 Task: Set up a 90-minute art and craft exploration session for artistic expression.
Action: Mouse pressed left at (483, 183)
Screenshot: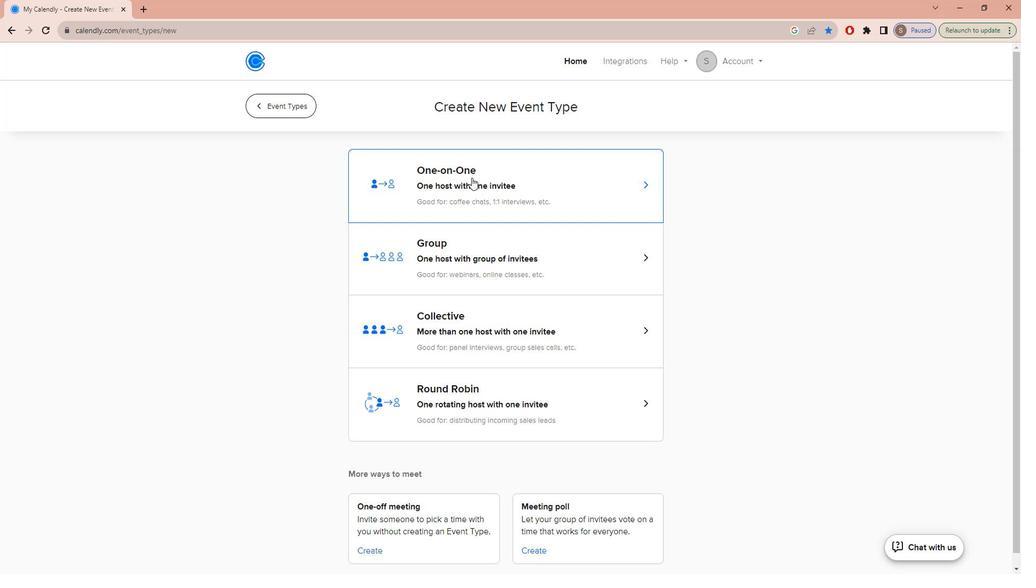 
Action: Key pressed c<Key.caps_lock>REATIVE<Key.space><Key.caps_lock>c<Key.caps_lock>ANVAS<Key.shift_r>:<Key.space><Key.caps_lock>u<Key.caps_lock>NLEASHING<Key.space><Key.caps_lock>a<Key.caps_lock>RTISTIC<Key.space><Key.caps_lock>e<Key.caps_lock>XPRESSION<Key.space>
Screenshot: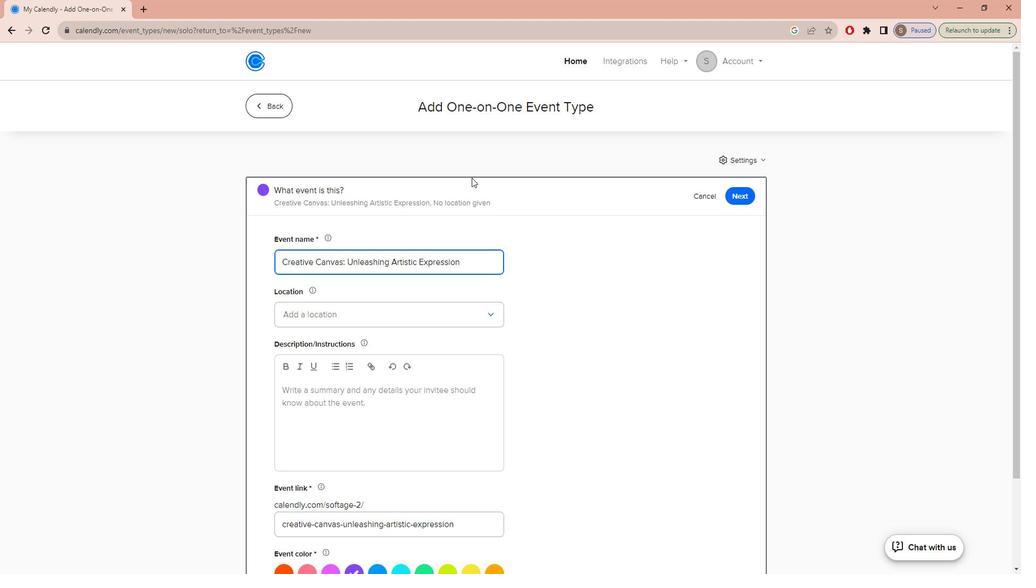 
Action: Mouse moved to (453, 313)
Screenshot: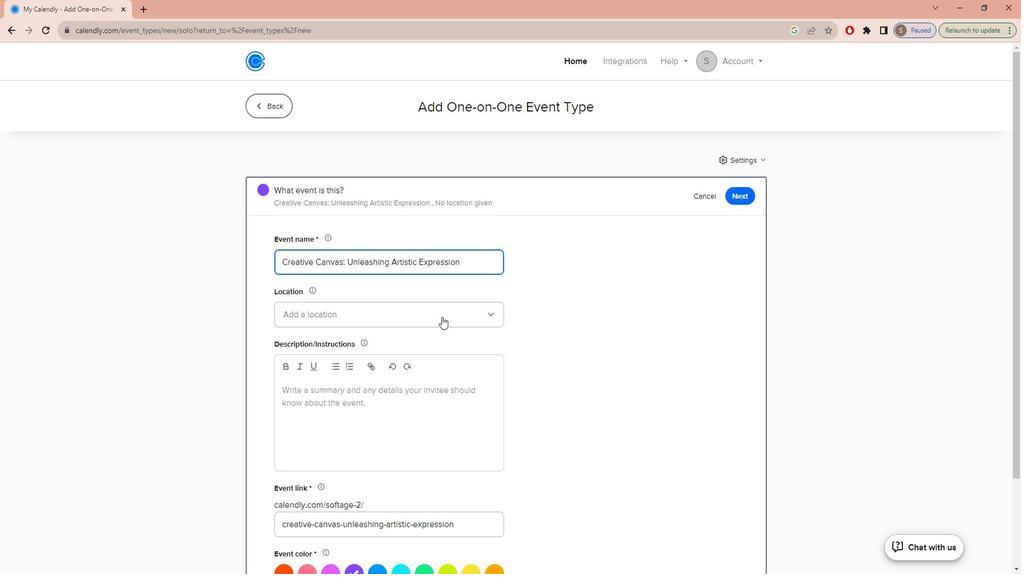 
Action: Mouse pressed left at (453, 313)
Screenshot: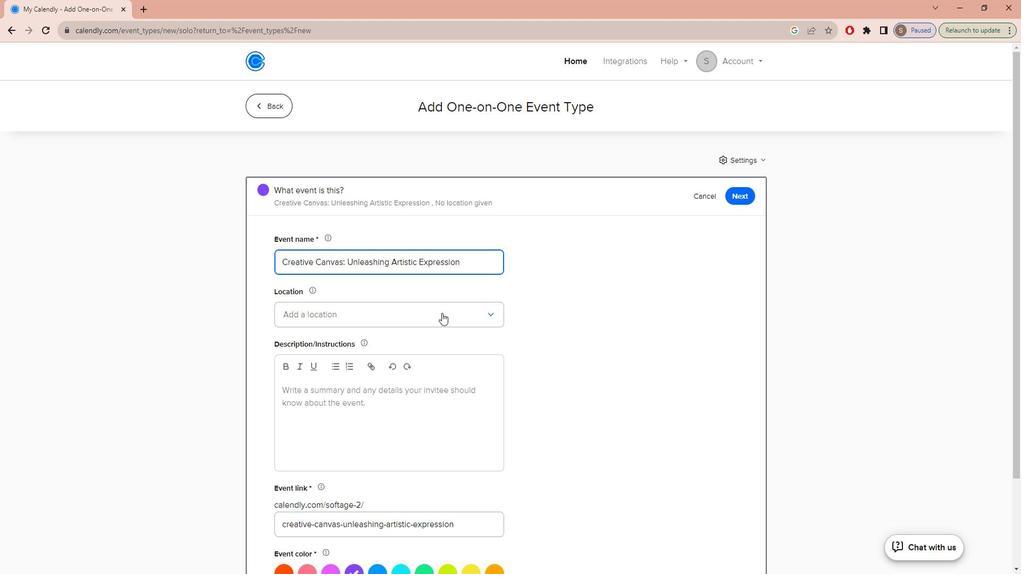 
Action: Mouse moved to (443, 351)
Screenshot: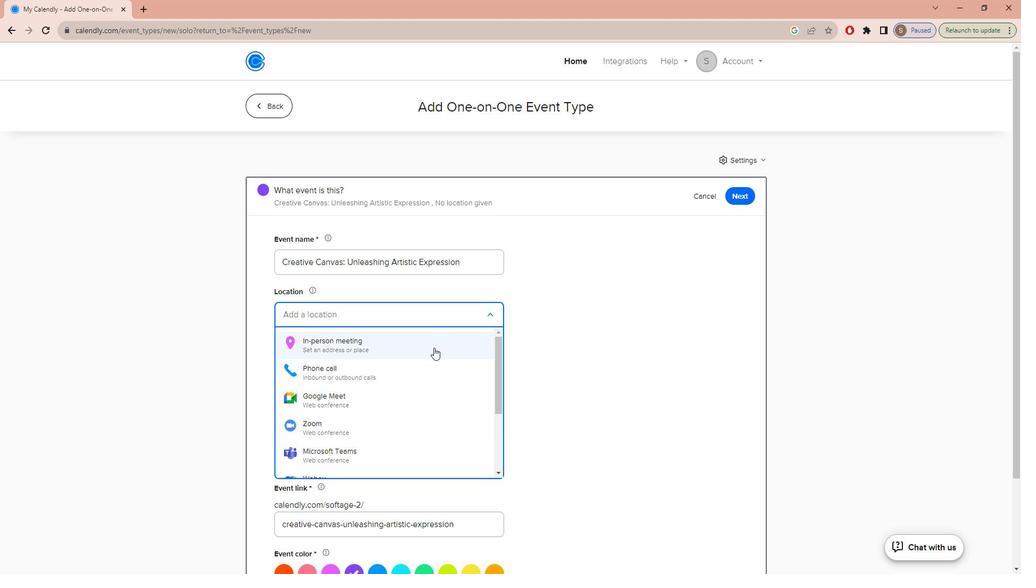 
Action: Mouse pressed left at (443, 351)
Screenshot: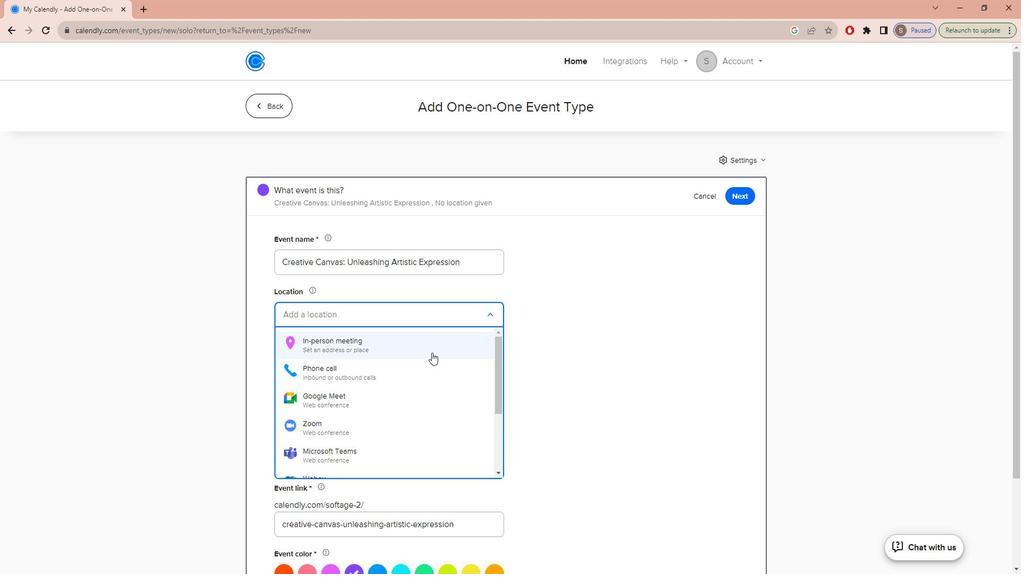 
Action: Mouse moved to (447, 183)
Screenshot: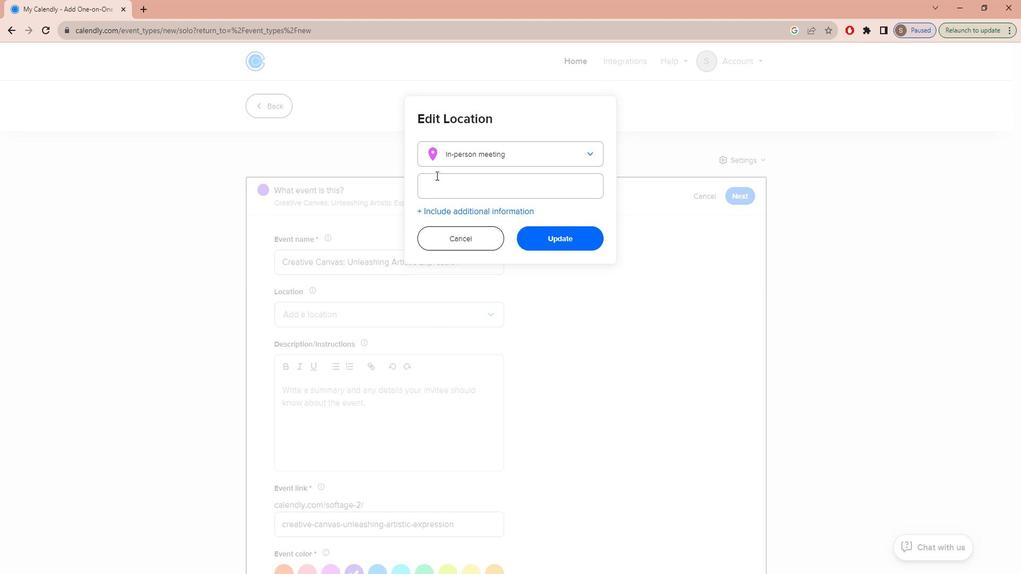 
Action: Mouse pressed left at (447, 183)
Screenshot: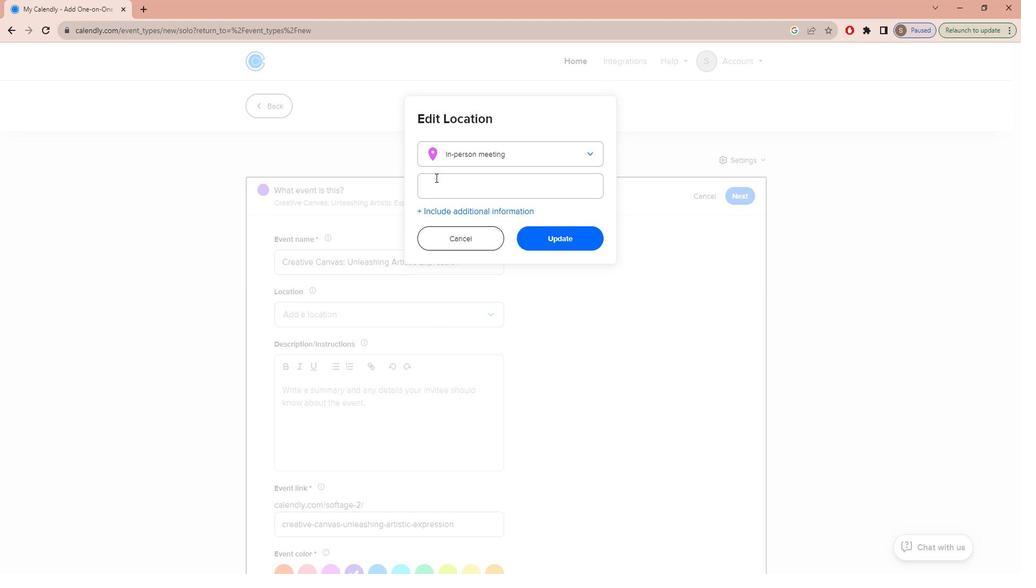
Action: Mouse moved to (448, 183)
Screenshot: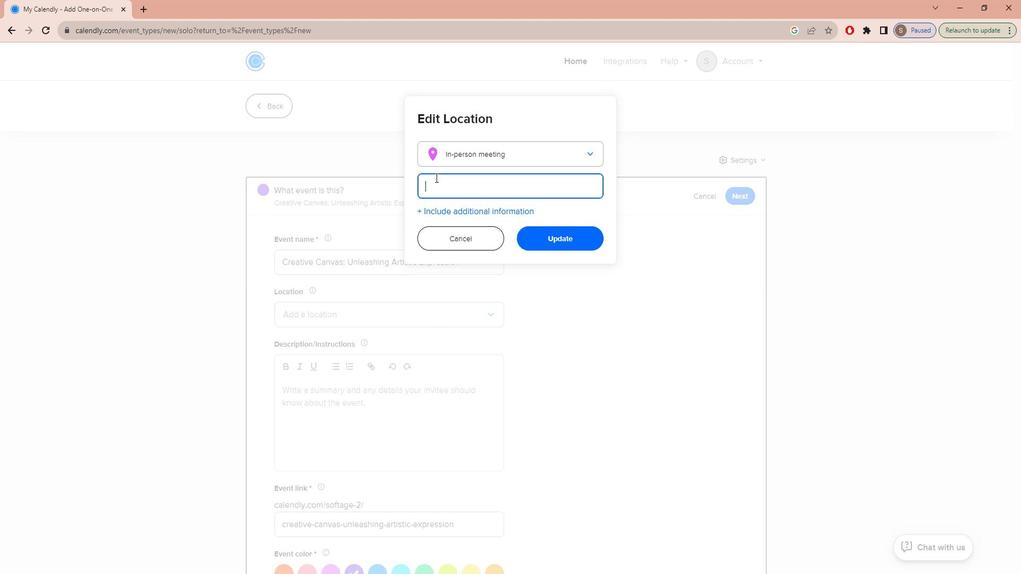 
Action: Key pressed <Key.caps_lock>c<Key.caps_lock>RAFT<Key.space><Key.caps_lock>contemporary,<Key.space><Key.backspace><Key.backspace><Key.backspace><Key.backspace><Key.backspace><Key.backspace><Key.backspace><Key.backspace><Key.backspace><Key.backspace><Key.backspace><Key.backspace><Key.backspace><Key.caps_lock>ONTEMPORARY<Key.space><Key.backspace>,<Key.space>5814<Key.space><Key.caps_lock>w<Key.caps_lock>ILSHIRE<Key.space><Key.caps_lock>b<Key.caps_lock>LVD,<Key.space><Key.caps_lock>l<Key.caps_lock>OS<Key.space><Key.caps_lock>a<Key.caps_lock>NGELES,<Key.space><Key.caps_lock>ca<Key.space>9003
Screenshot: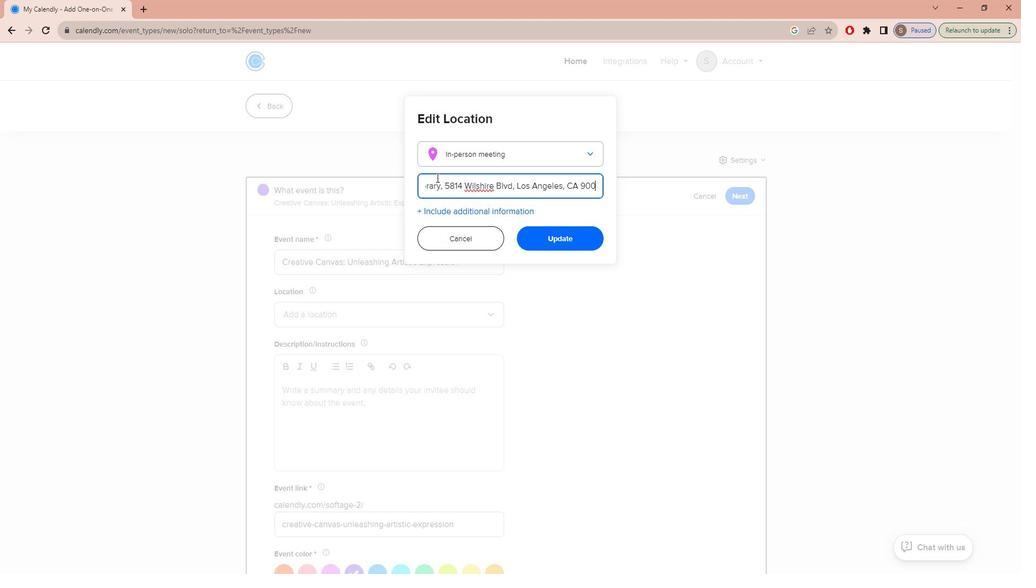 
Action: Mouse moved to (497, 168)
Screenshot: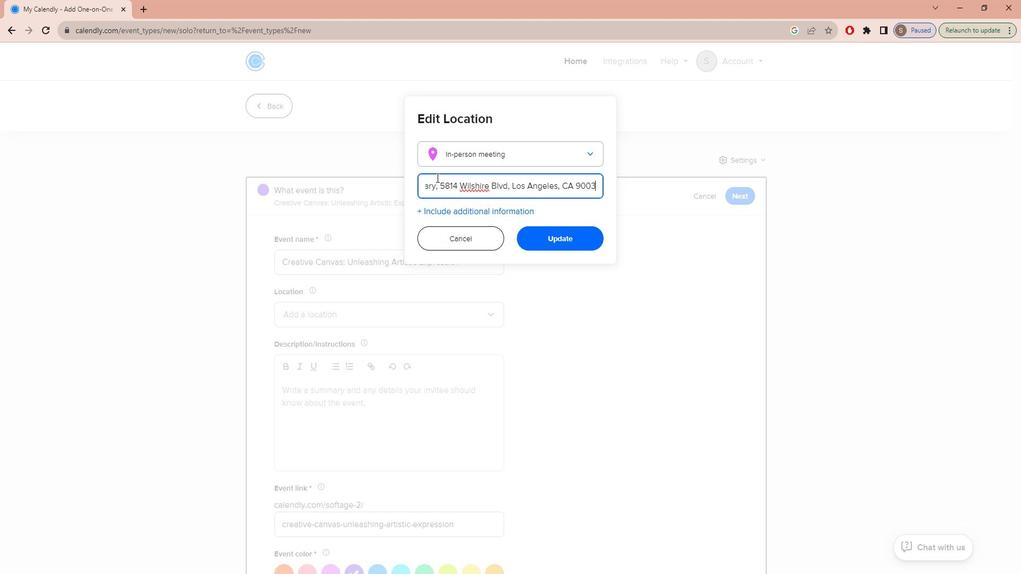 
Action: Key pressed 9
Screenshot: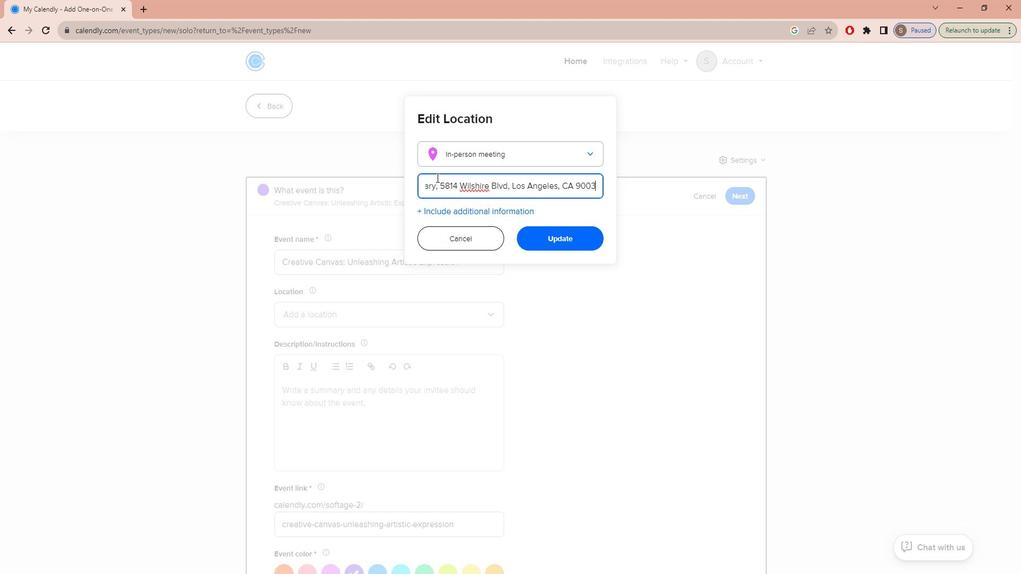 
Action: Mouse moved to (499, 167)
Screenshot: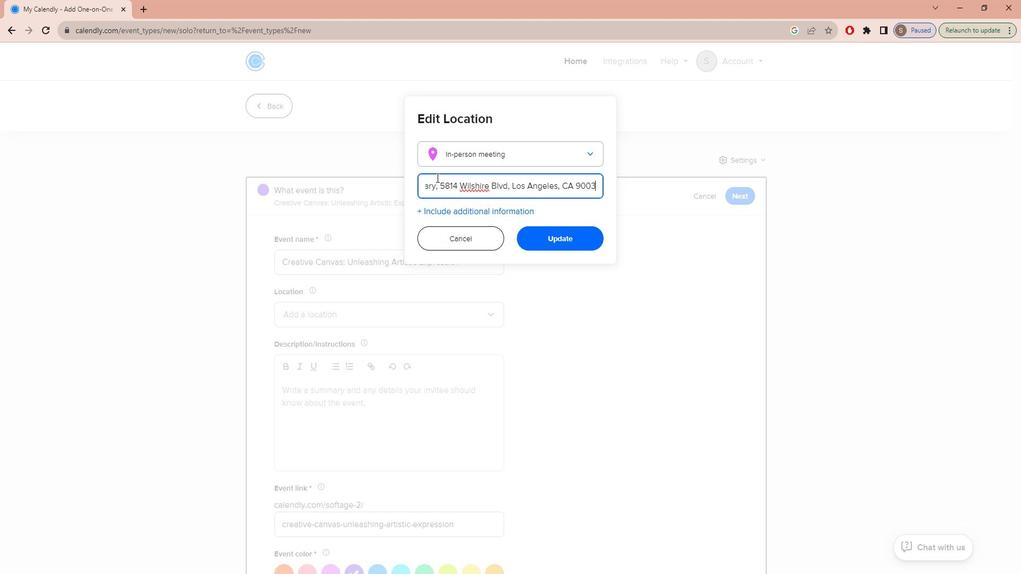 
Action: Key pressed ,<Key.space><Key.caps_lock><Key.caps_lock>usa
Screenshot: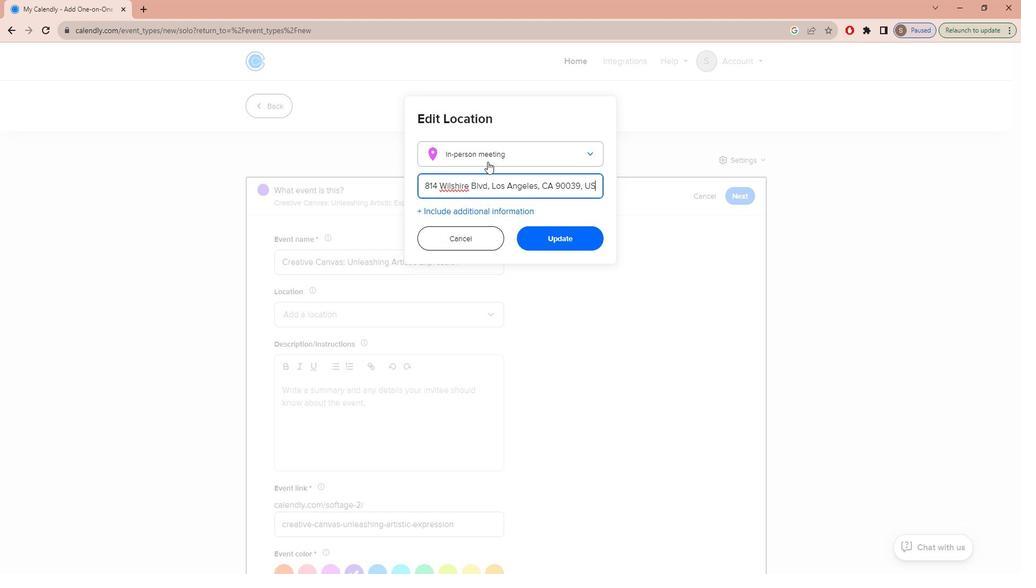 
Action: Mouse moved to (561, 237)
Screenshot: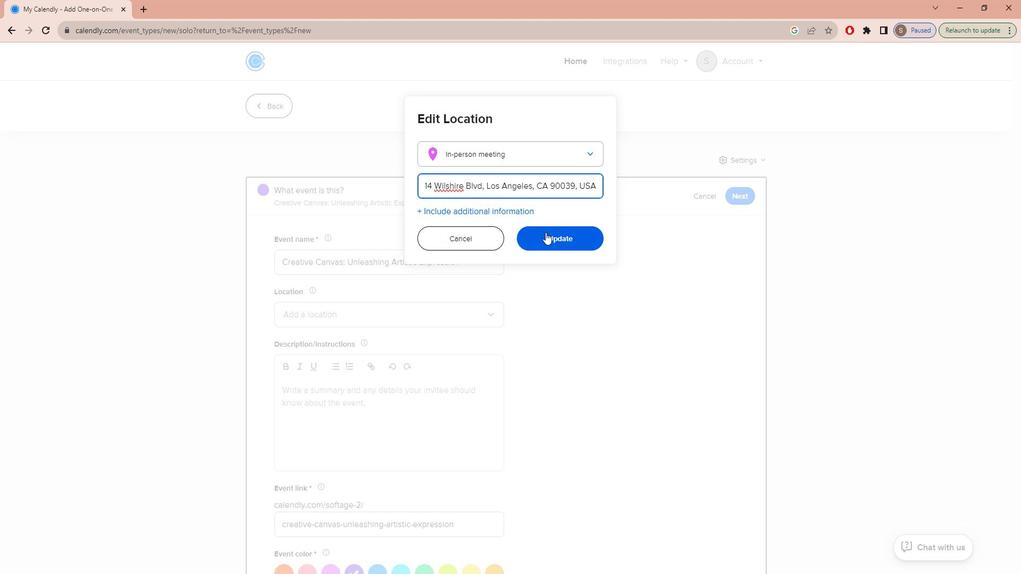 
Action: Mouse pressed left at (561, 237)
Screenshot: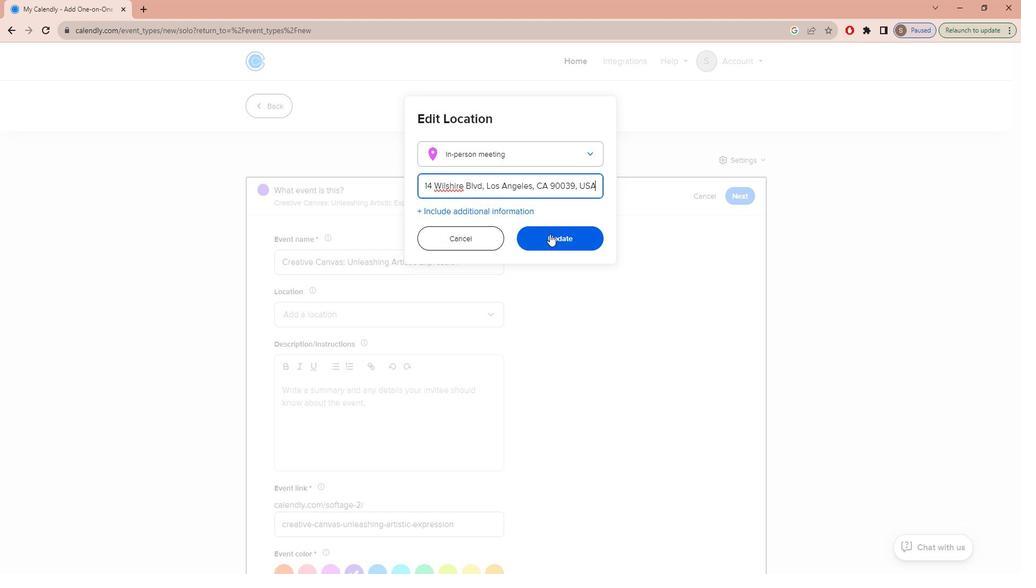 
Action: Mouse moved to (305, 414)
Screenshot: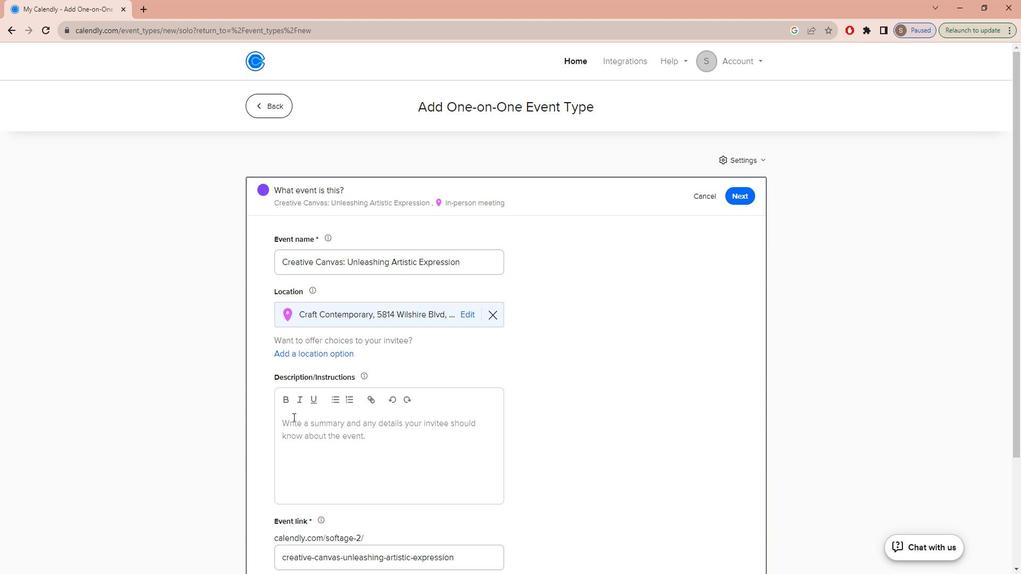 
Action: Mouse pressed left at (305, 414)
Screenshot: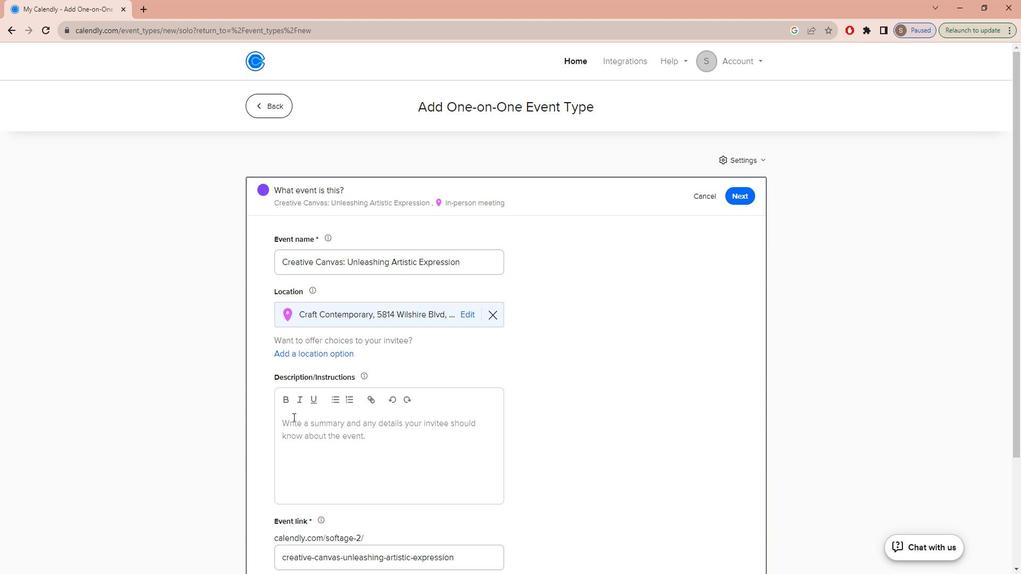 
Action: Mouse moved to (305, 414)
Screenshot: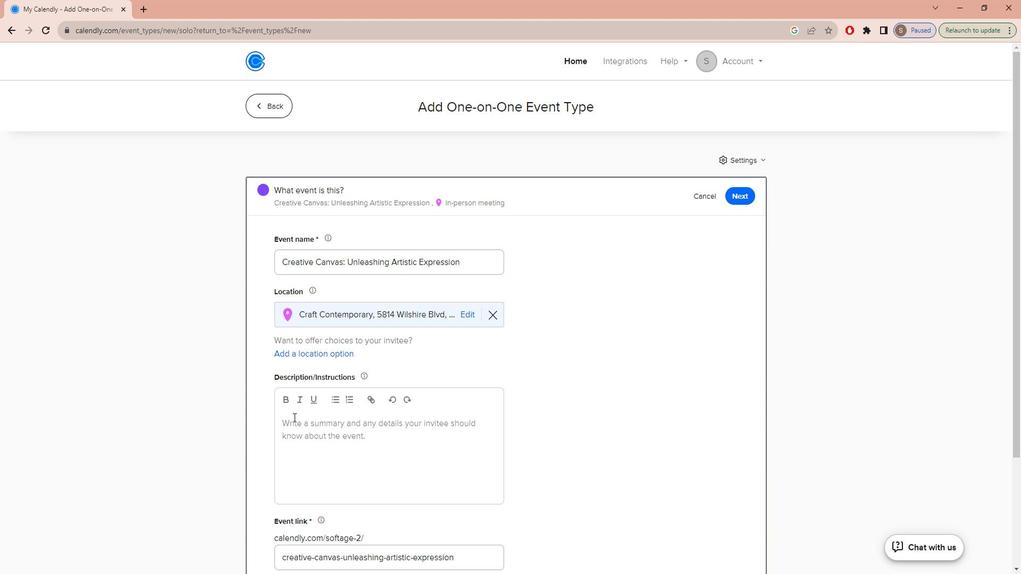 
Action: Key pressed w<Key.caps_lock>ELCOME<Key.space>TO<Key.space><Key.caps_lock>c<Key.caps_lock>REATIVE<Key.space><Key.caps_lock>c<Key.caps_lock>ANVAS,<Key.space>A<Key.space><Key.backspace>N<Key.space>ART<Key.space>AND<Key.space>CRAFT<Key.space>EXL<Key.backspace>PLORATION<Key.space>SESSION<Key.space>DESIGNED<Key.space>FOR<Key.space>INDIVIDUALS<Key.space>EAGER<Key.space>TO<Key.space>EXPRESS<Key.space>THEIR<Key.space>ARTISTIC<Key.space>FLAIR<Key.shift><Key.shift><Key.shift><Key.shift><Key.shift><Key.shift><Key.shift><Key.shift><Key.shift><Key.shift>!<Key.space><Key.caps_lock>w<Key.caps_lock>HETHER<Key.space>YOU<Key.space>ARE<Key.space>A<Key.space>SEASONED<Key.space>ARTIST<Key.space>OR<Key.space>JUST<Key.space>STARTING<Key.space>YOUR<Key.space>CREATIVE<Key.space>JOURNEY,<Key.space>THIS<Key.space>SESSION<Key.space>IS<Key.space>TAILORED<Key.space>TO<Key.space>INSPIRE<Key.space>AD<Key.backspace>ND<Key.space>UNLEASH<Key.space>AND<Key.backspace><Key.backspace><Key.backspace>YOUR<Key.space>IMAGINATION.<Key.space><Key.enter><Key.caps_lock>d<Key.caps_lock>URING<Key.space>THIS<Key.space>HANDS-ON<Key.space>EXPERIENCE,<Key.space>PARTICIPANTS<Key.space>WILL<Key.space>DELVBE<Key.backspace><Key.backspace>E<Key.space>INTO<Key.space>VARIOUS<Key.space>ART<Key.space>AND<Key.space>CFRA<Key.backspace><Key.backspace><Key.backspace>RAFT<Key.space>TECHNIQUES,<Key.space>EXPERIMENTING<Key.space>WITH<Key.space>A<Key.space>RANGE<Key.space>OF<Key.space>MATERIALS<Key.space>TO<Key.space>CREATE<Key.space>UNIQUE<Key.space>AND<Key.space>PERSONALIZED<Key.space>MASTERPIECES.<Key.space>
Screenshot: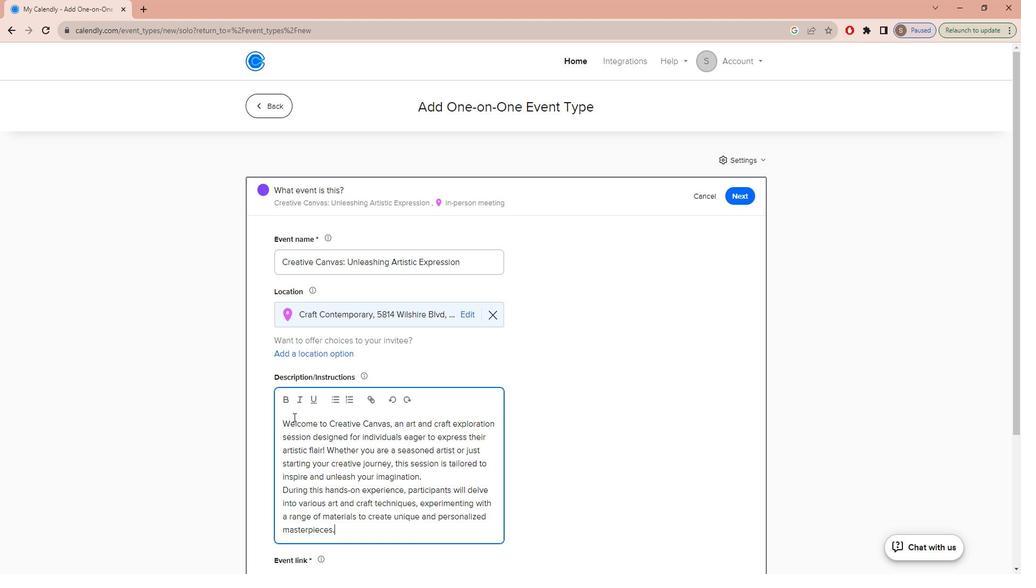 
Action: Mouse moved to (497, 453)
Screenshot: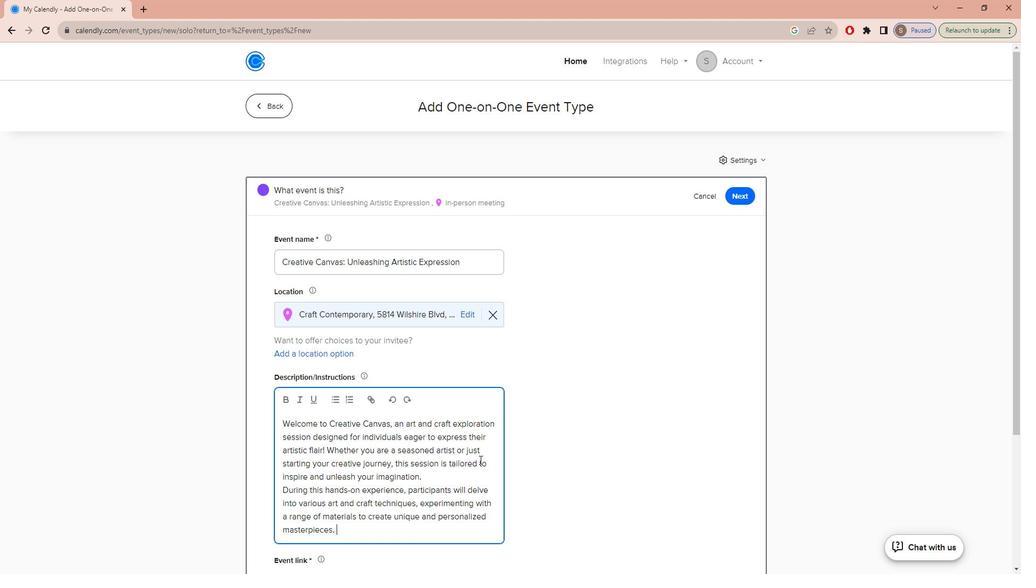 
Action: Mouse scrolled (497, 452) with delta (0, 0)
Screenshot: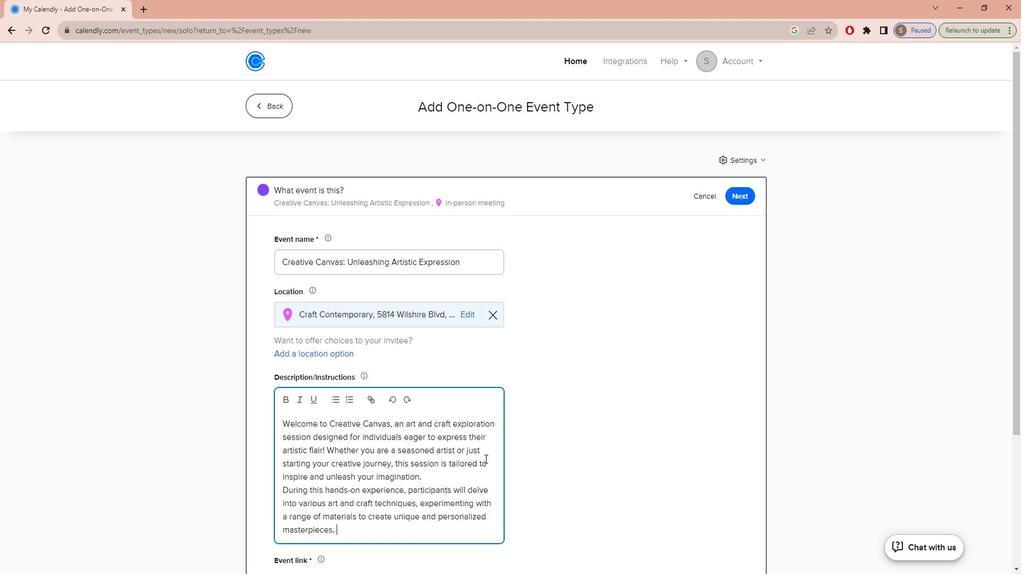 
Action: Mouse scrolled (497, 452) with delta (0, 0)
Screenshot: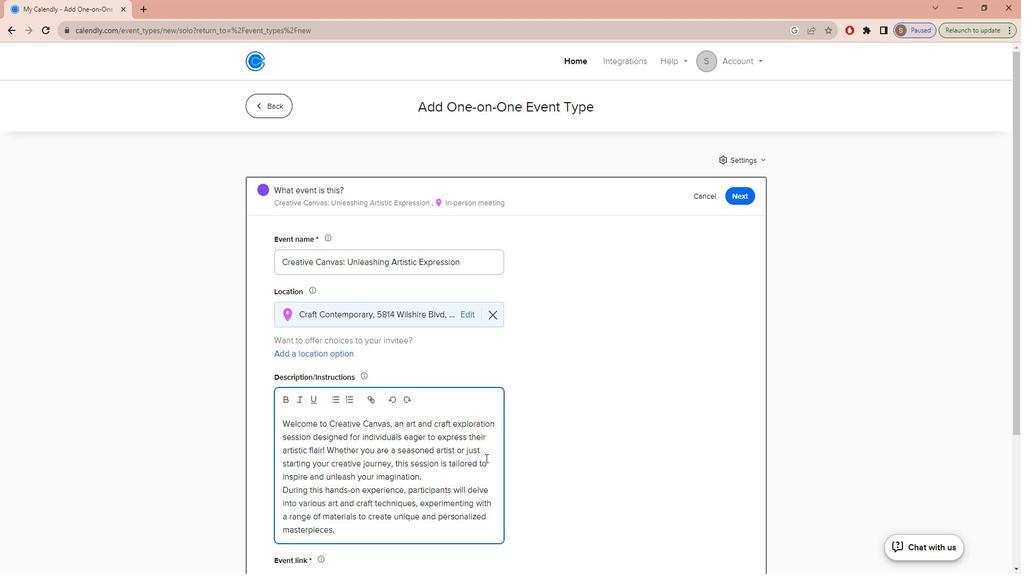 
Action: Mouse scrolled (497, 452) with delta (0, 0)
Screenshot: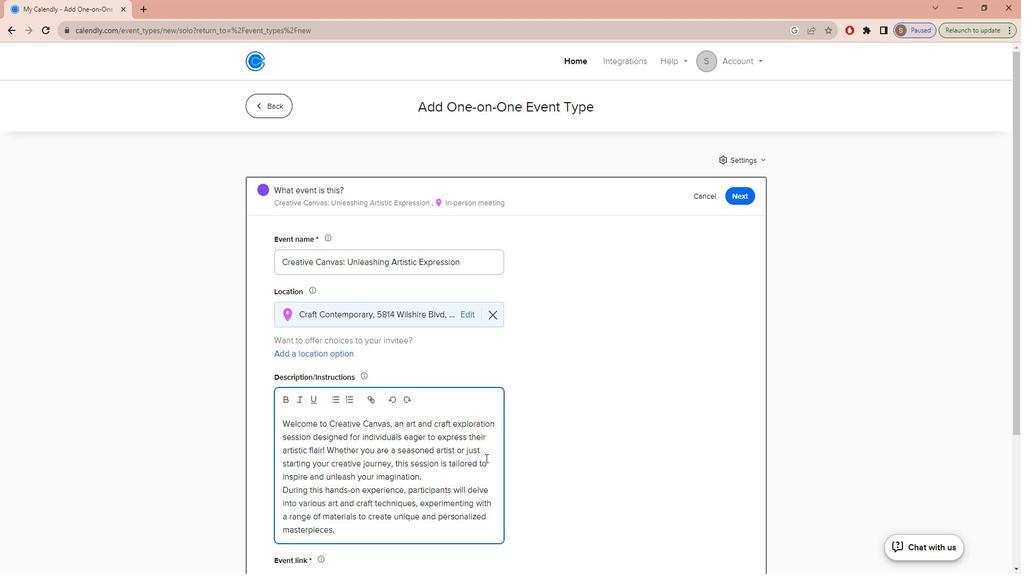 
Action: Mouse scrolled (497, 452) with delta (0, 0)
Screenshot: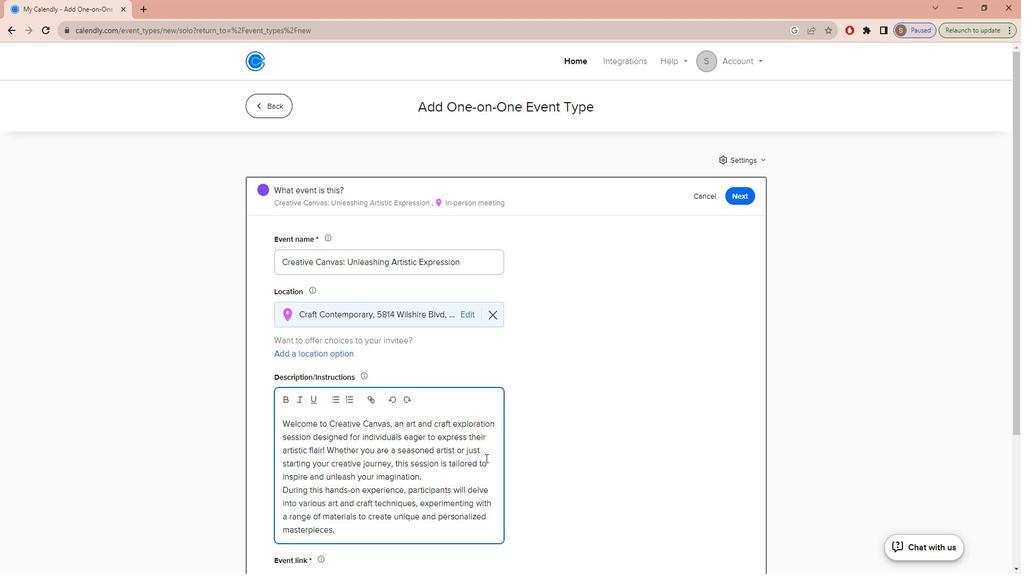 
Action: Mouse scrolled (497, 452) with delta (0, 0)
Screenshot: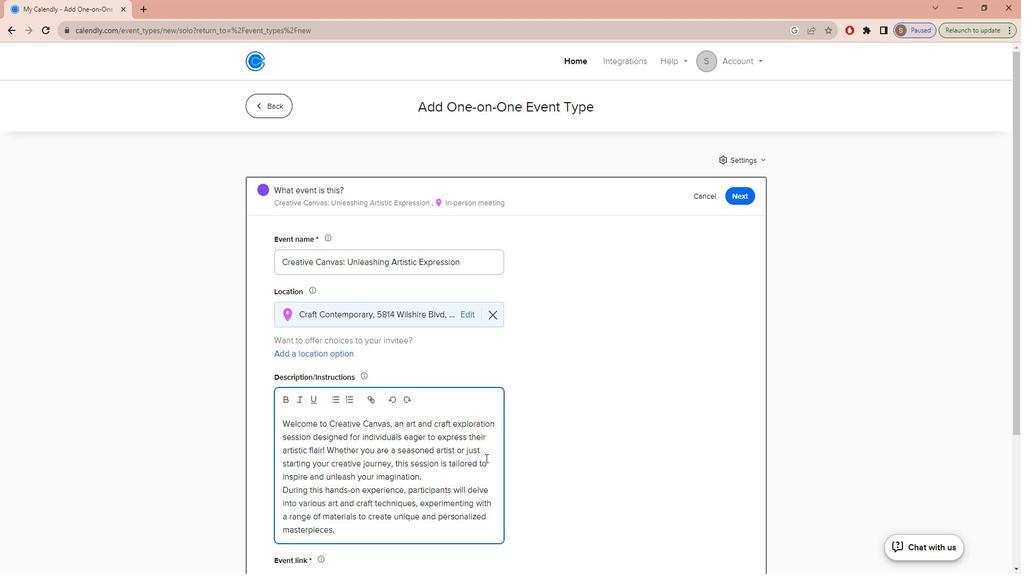 
Action: Mouse moved to (442, 453)
Screenshot: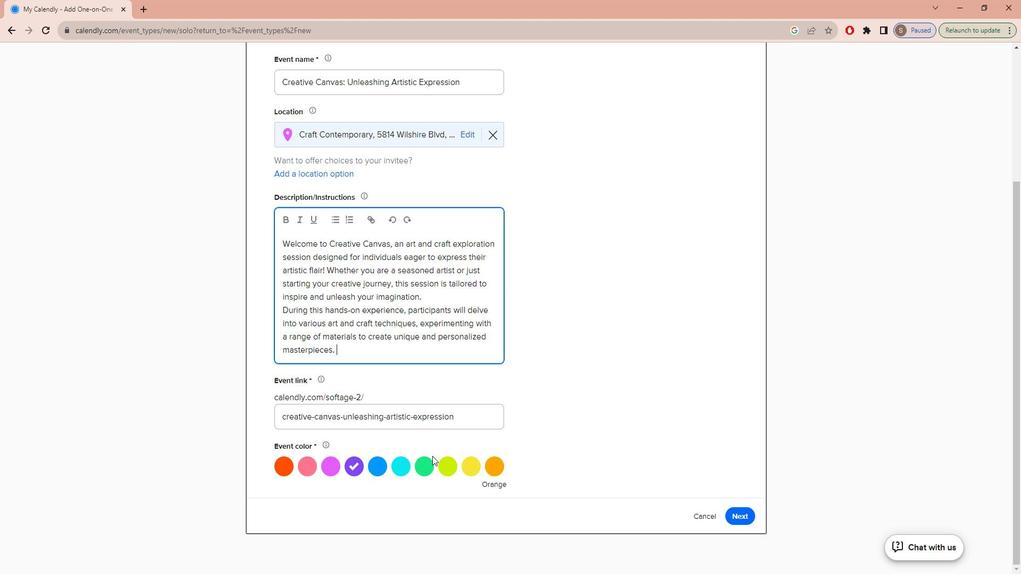
Action: Mouse pressed left at (442, 453)
Screenshot: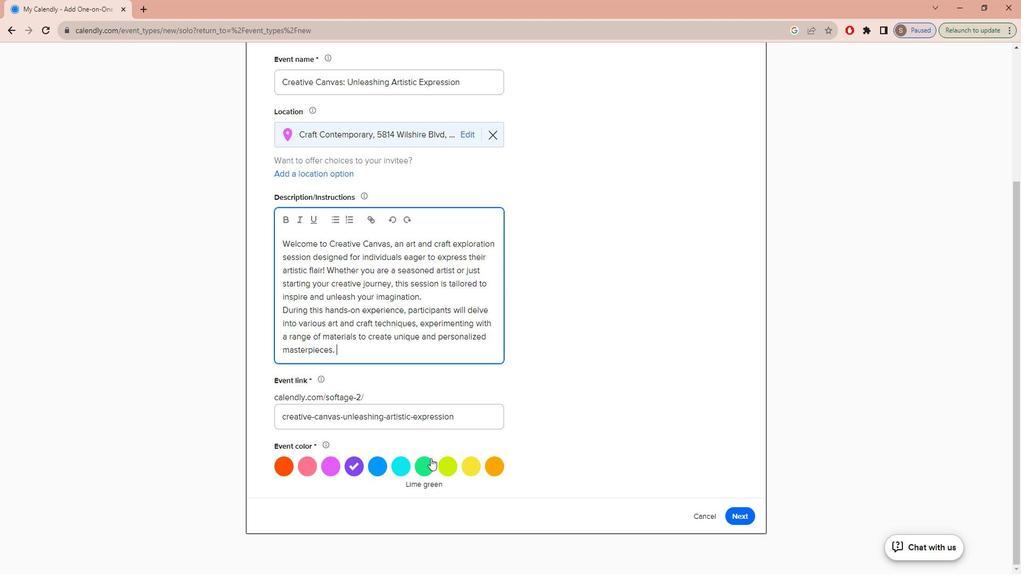
Action: Mouse moved to (750, 503)
Screenshot: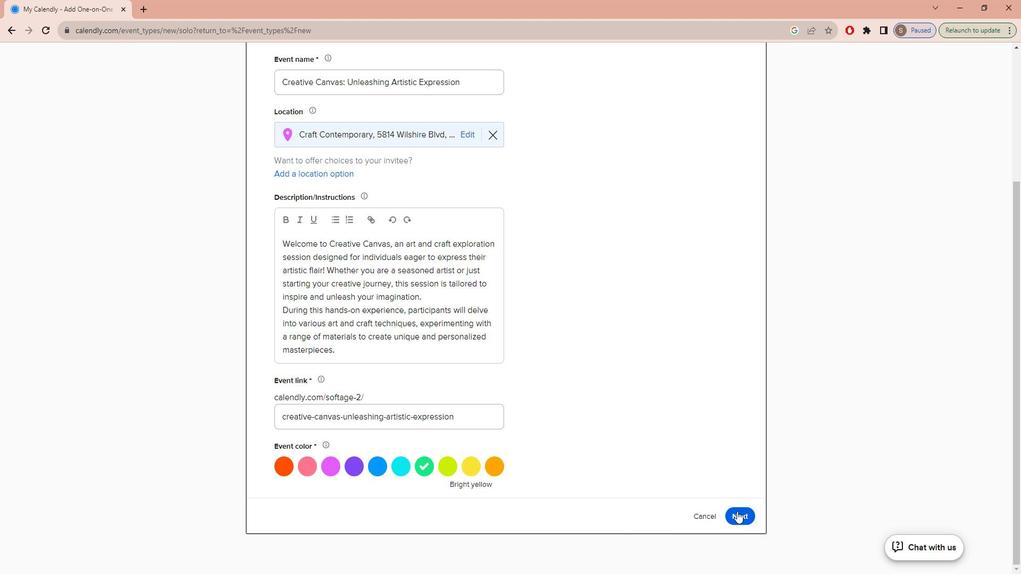 
Action: Mouse pressed left at (750, 503)
Screenshot: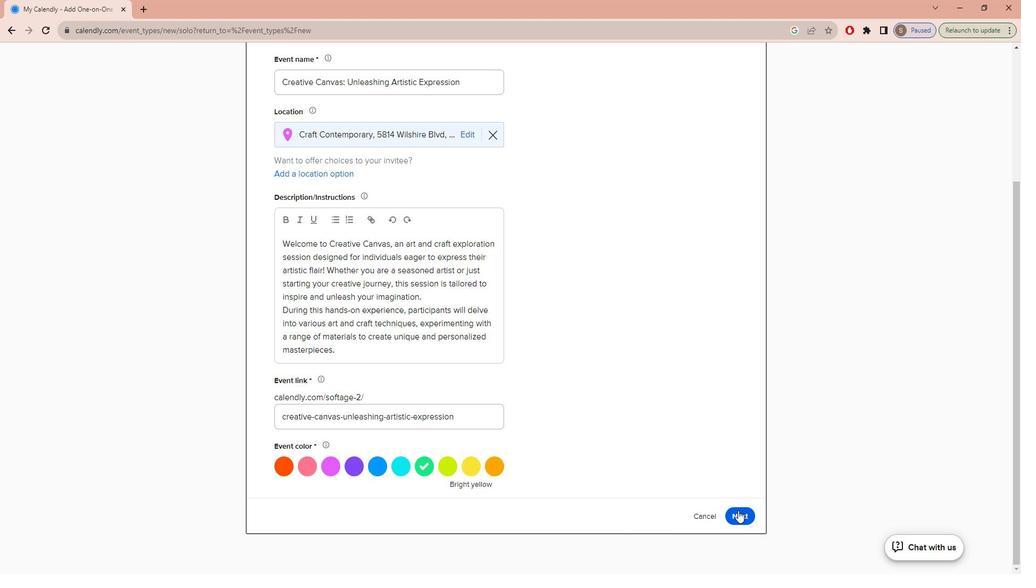 
Action: Mouse moved to (457, 275)
Screenshot: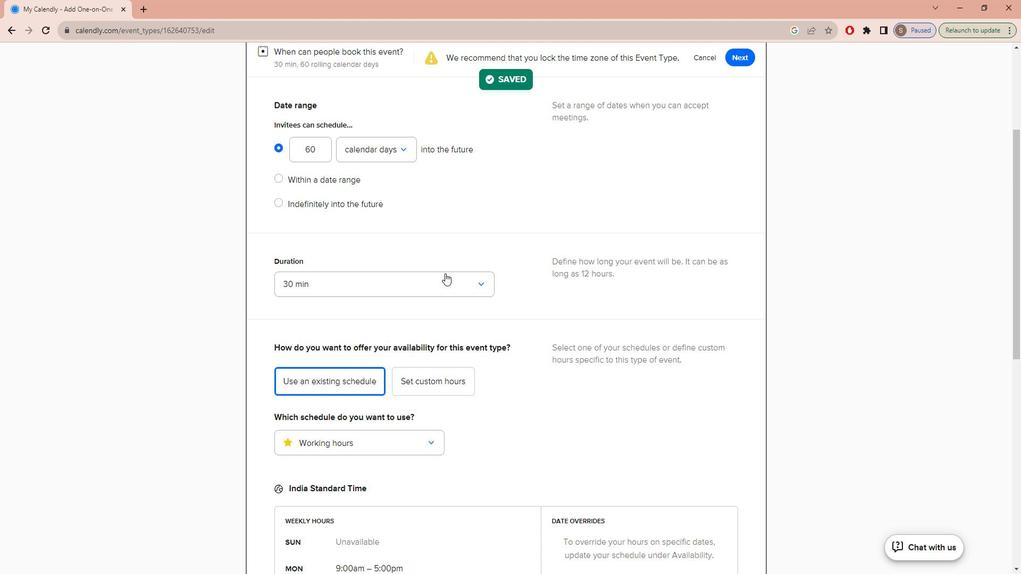 
Action: Mouse pressed left at (457, 275)
Screenshot: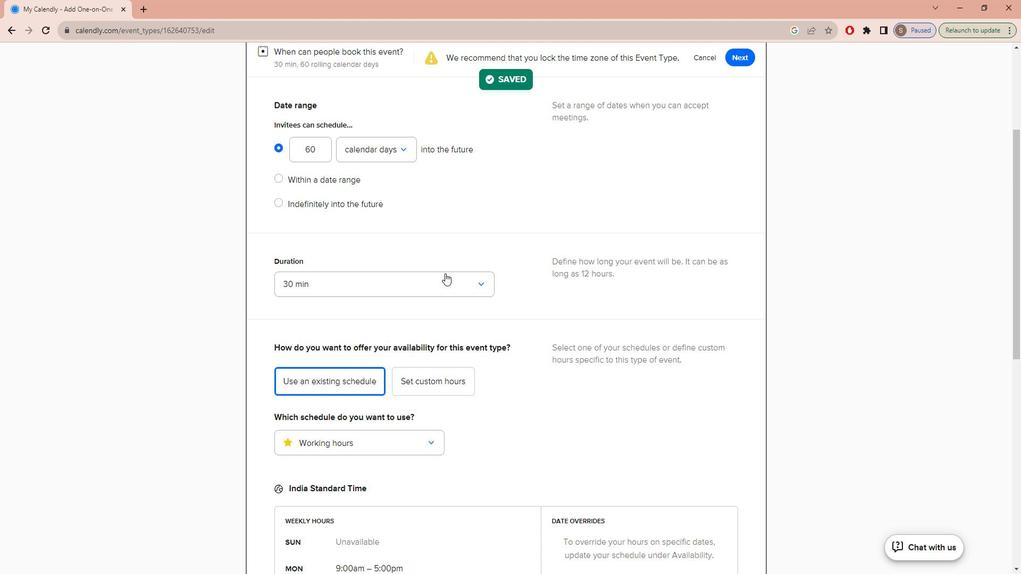 
Action: Mouse moved to (417, 397)
Screenshot: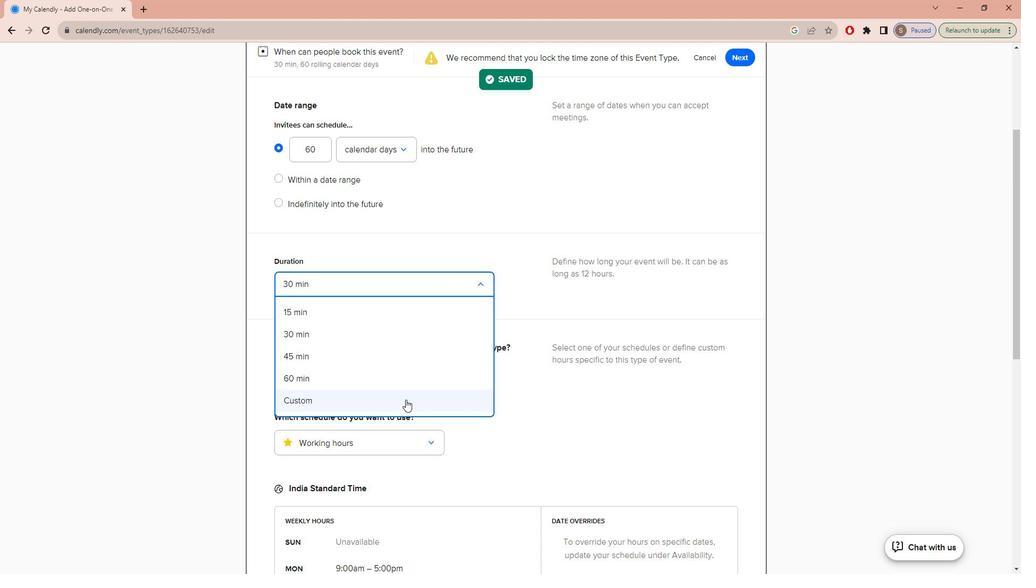 
Action: Mouse pressed left at (417, 397)
Screenshot: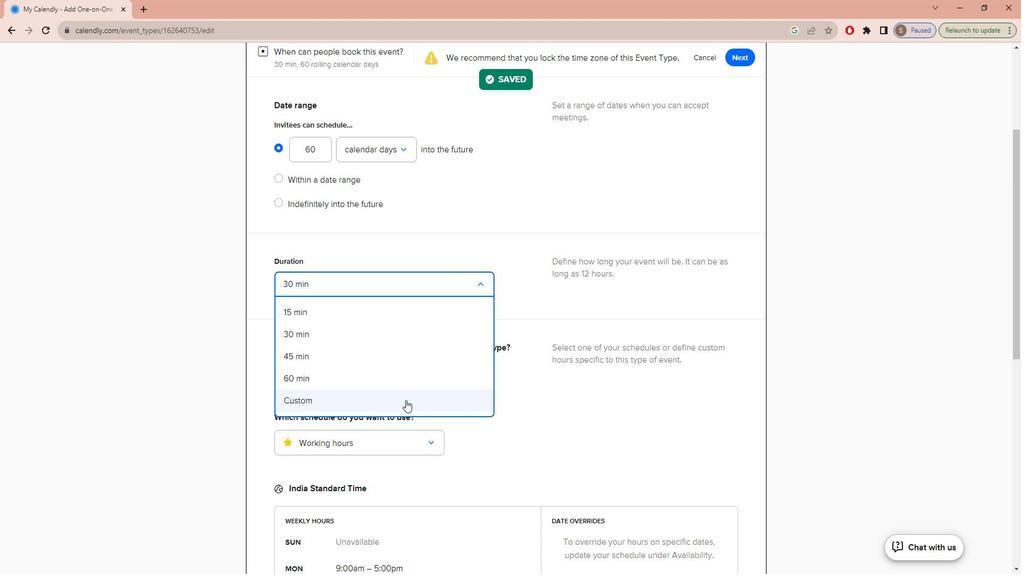 
Action: Mouse moved to (417, 397)
Screenshot: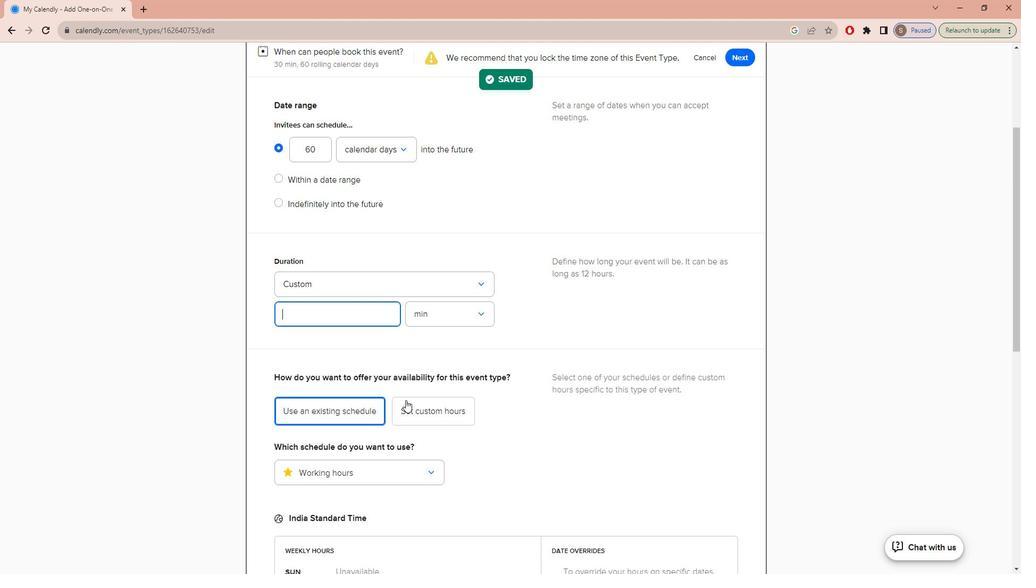
Action: Key pressed 90
Screenshot: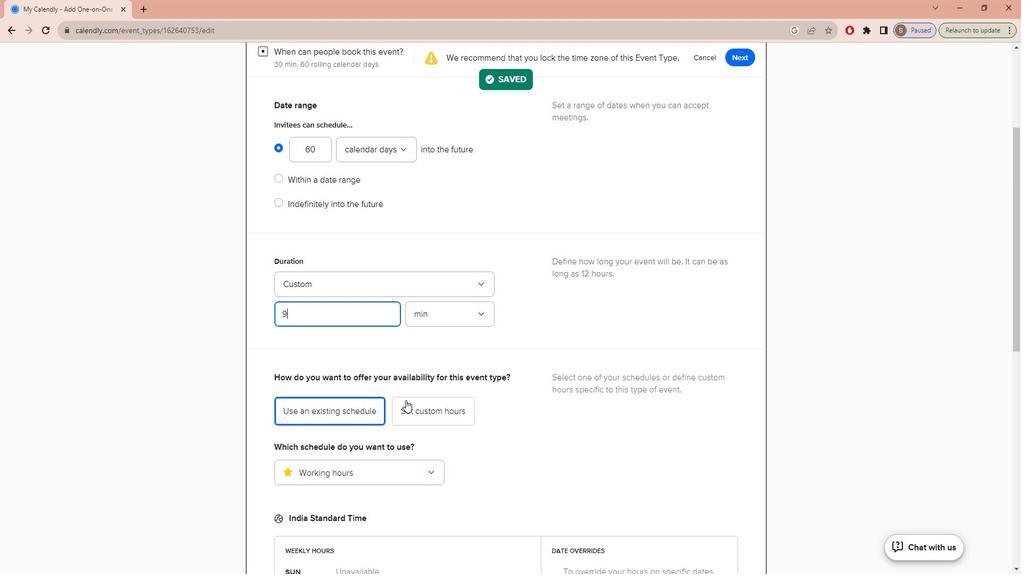 
Action: Mouse moved to (456, 315)
Screenshot: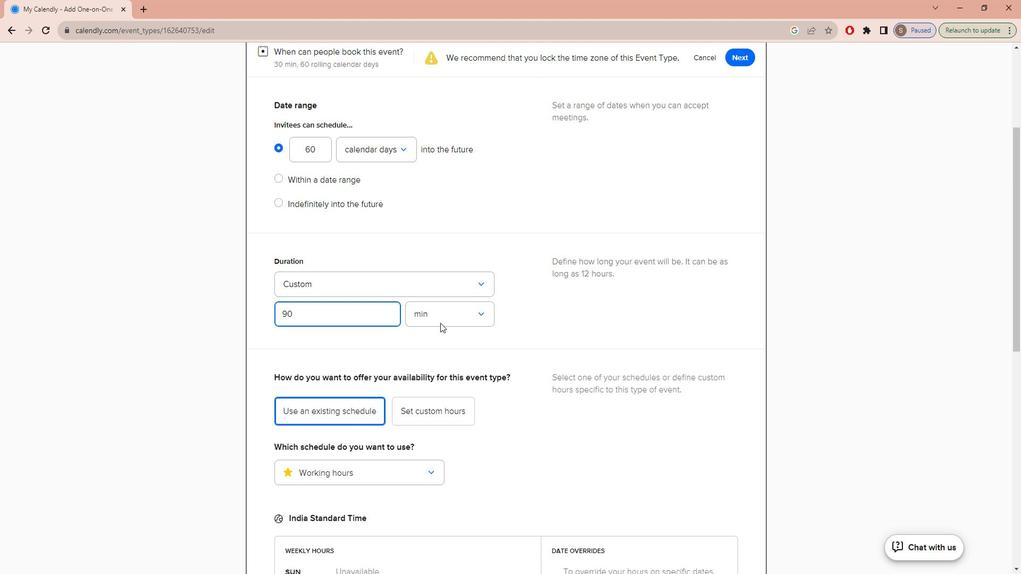 
Action: Mouse pressed left at (456, 315)
Screenshot: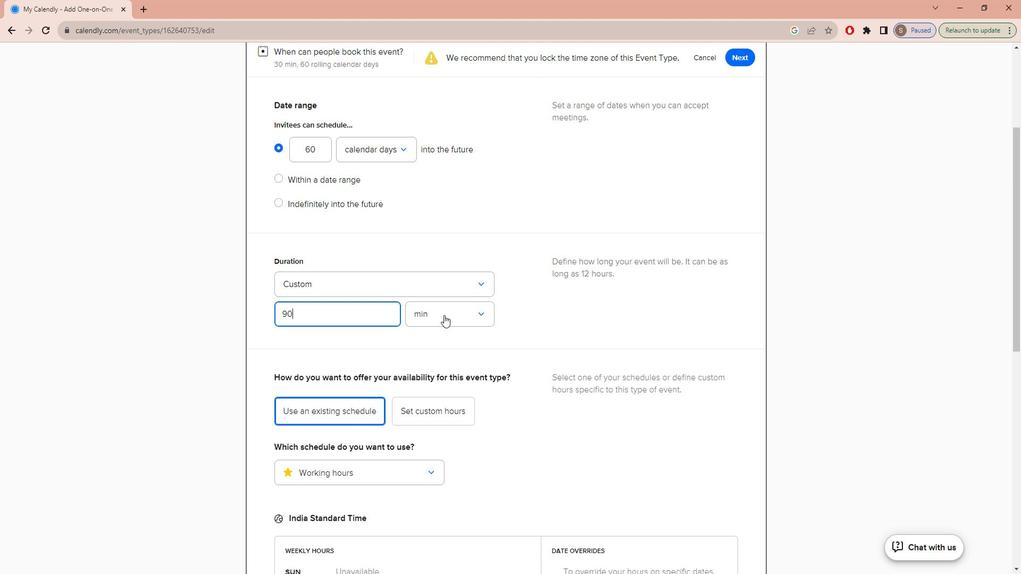 
Action: Mouse pressed left at (456, 315)
Screenshot: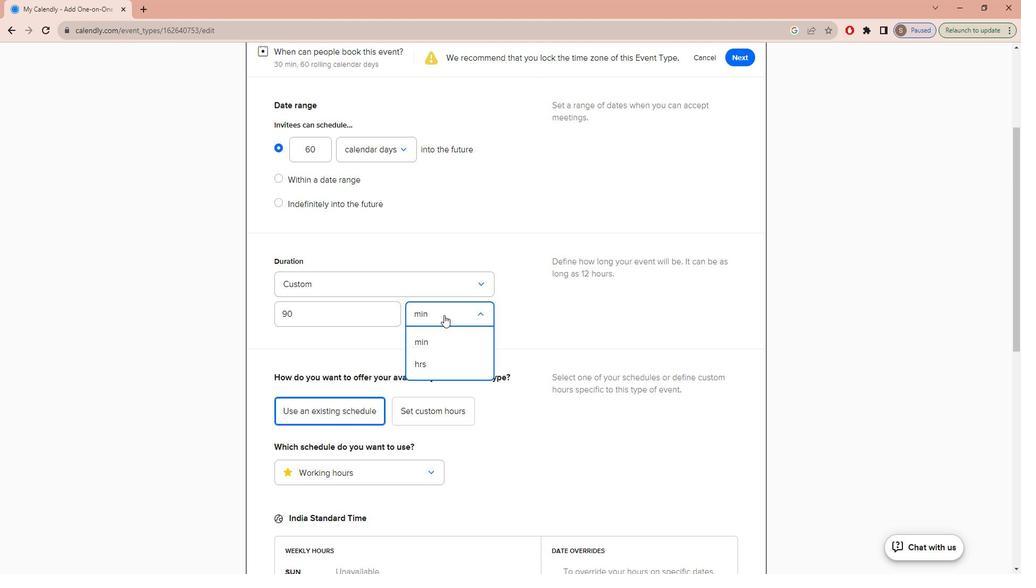 
Action: Mouse moved to (634, 221)
Screenshot: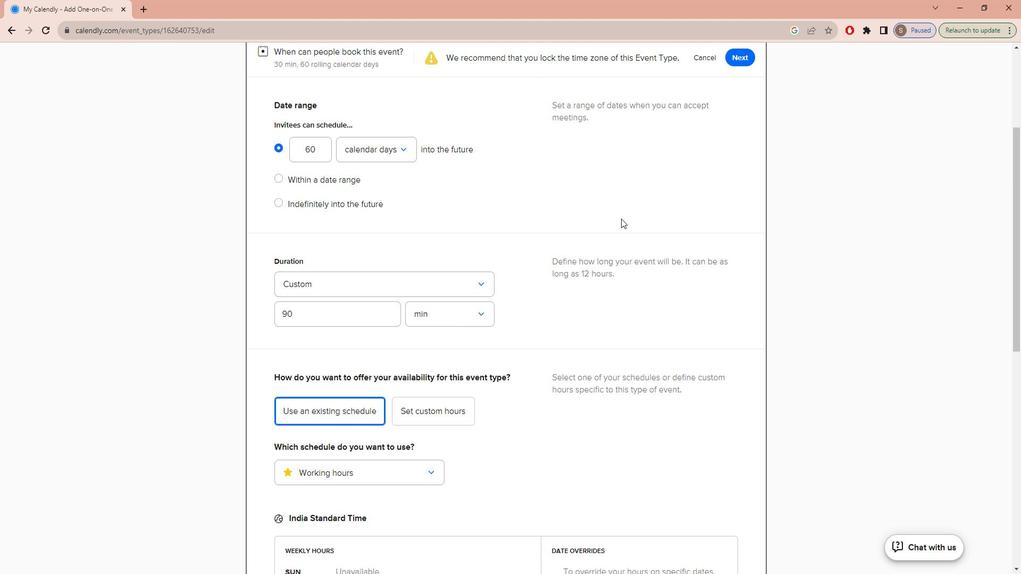 
Action: Mouse scrolled (634, 222) with delta (0, 0)
Screenshot: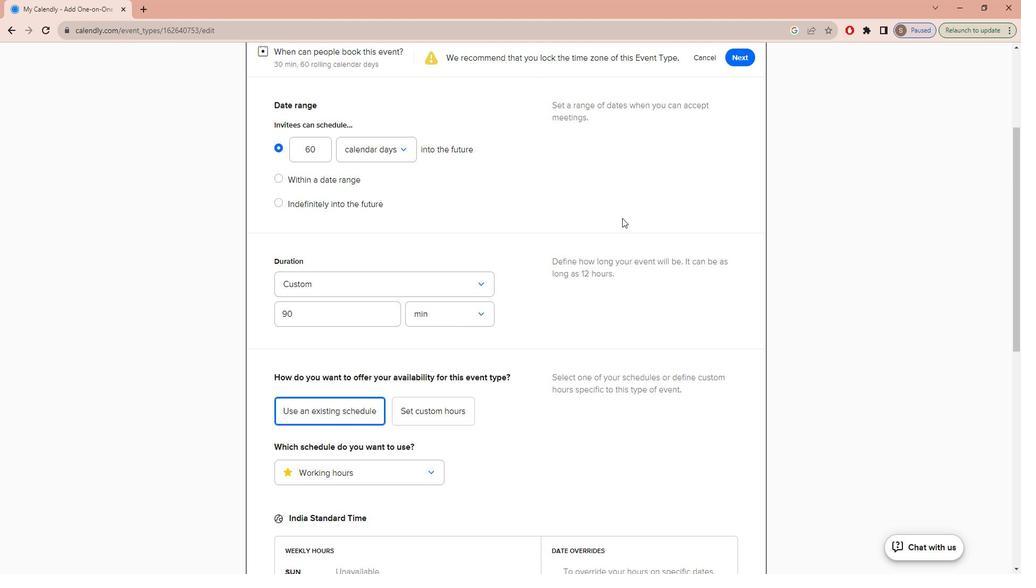 
Action: Mouse moved to (635, 221)
Screenshot: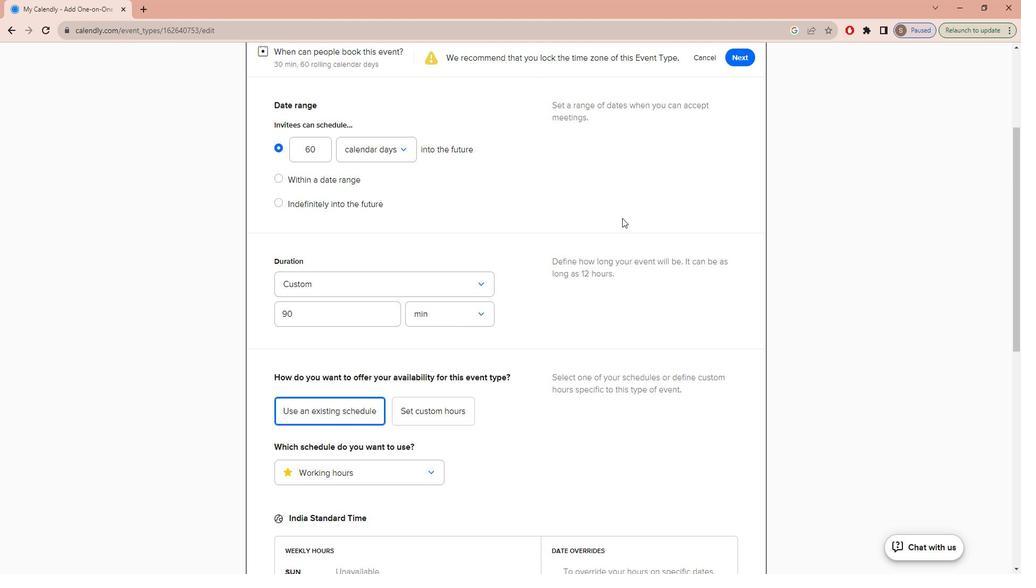 
Action: Mouse scrolled (635, 222) with delta (0, 0)
Screenshot: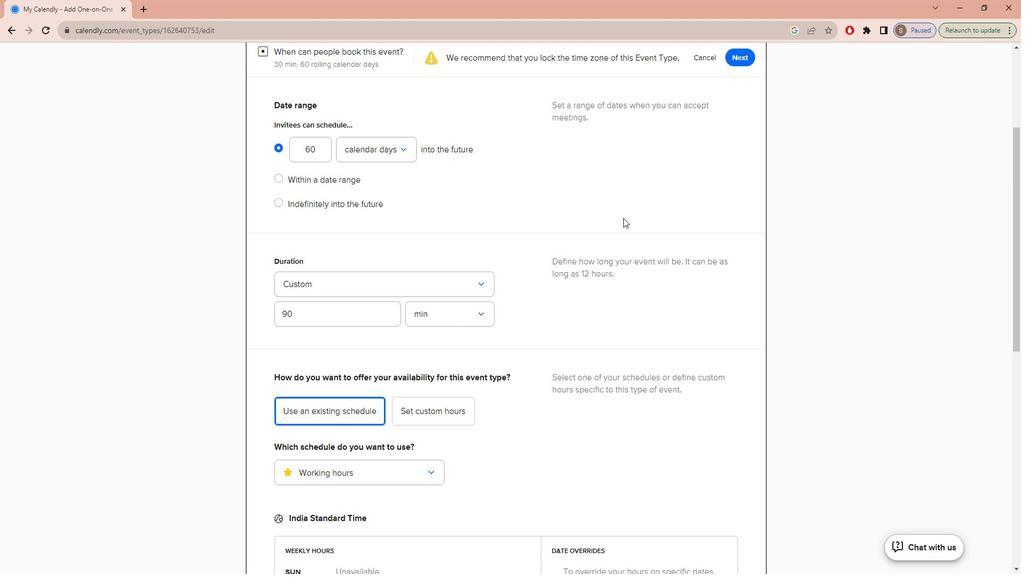 
Action: Mouse scrolled (635, 222) with delta (0, 0)
Screenshot: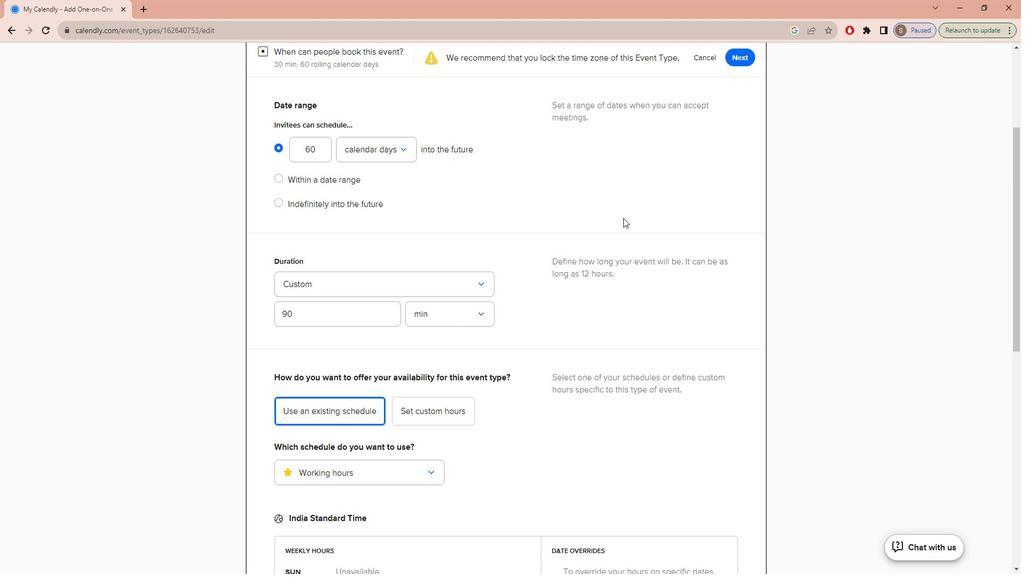 
Action: Mouse moved to (744, 223)
Screenshot: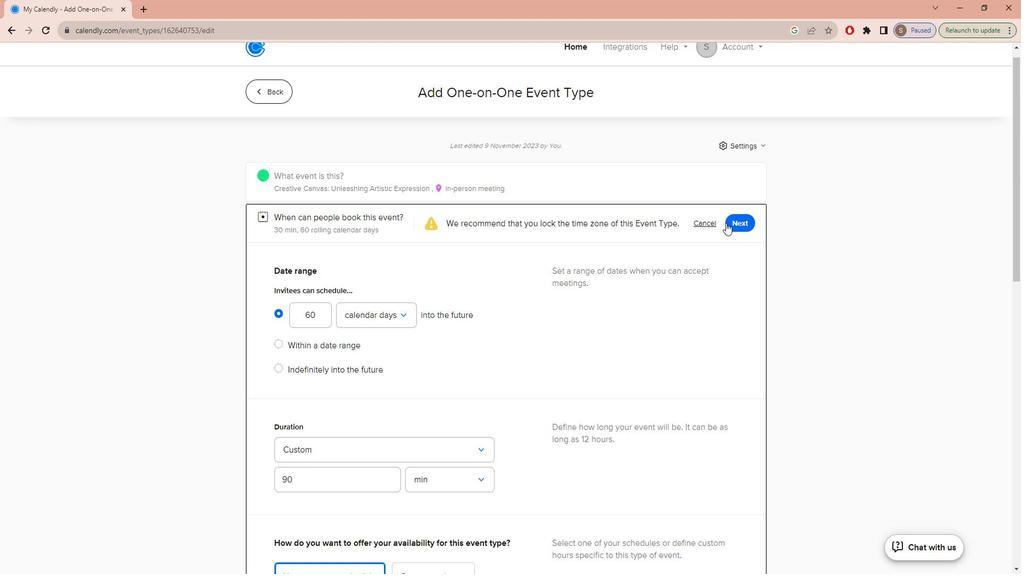 
Action: Mouse pressed left at (744, 223)
Screenshot: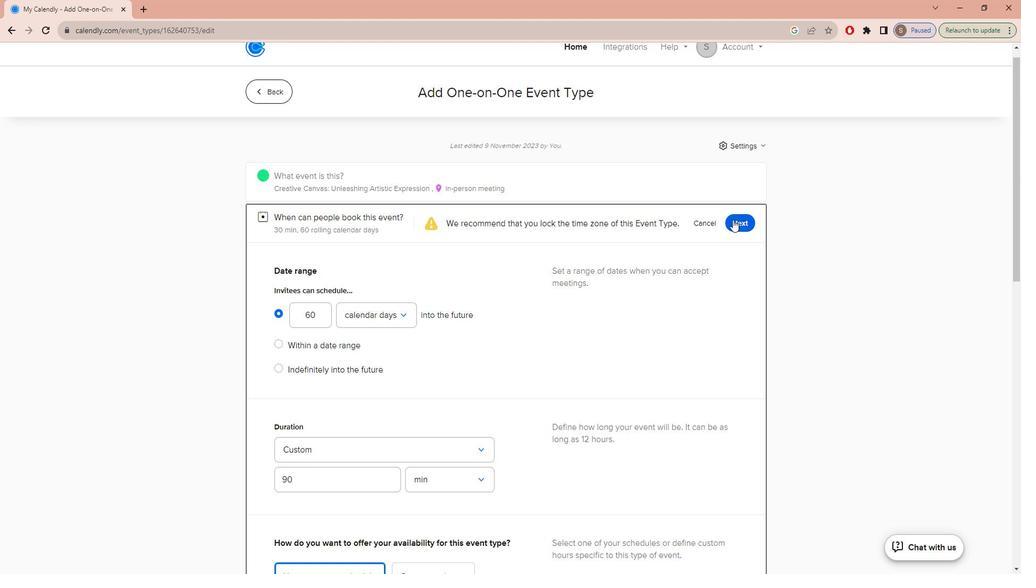 
